 Task: In the  document instruction.docx Insert page numer 'on bottom of the page' change page color to  'Blue'. Write company name: Supertech
Action: Mouse moved to (141, 65)
Screenshot: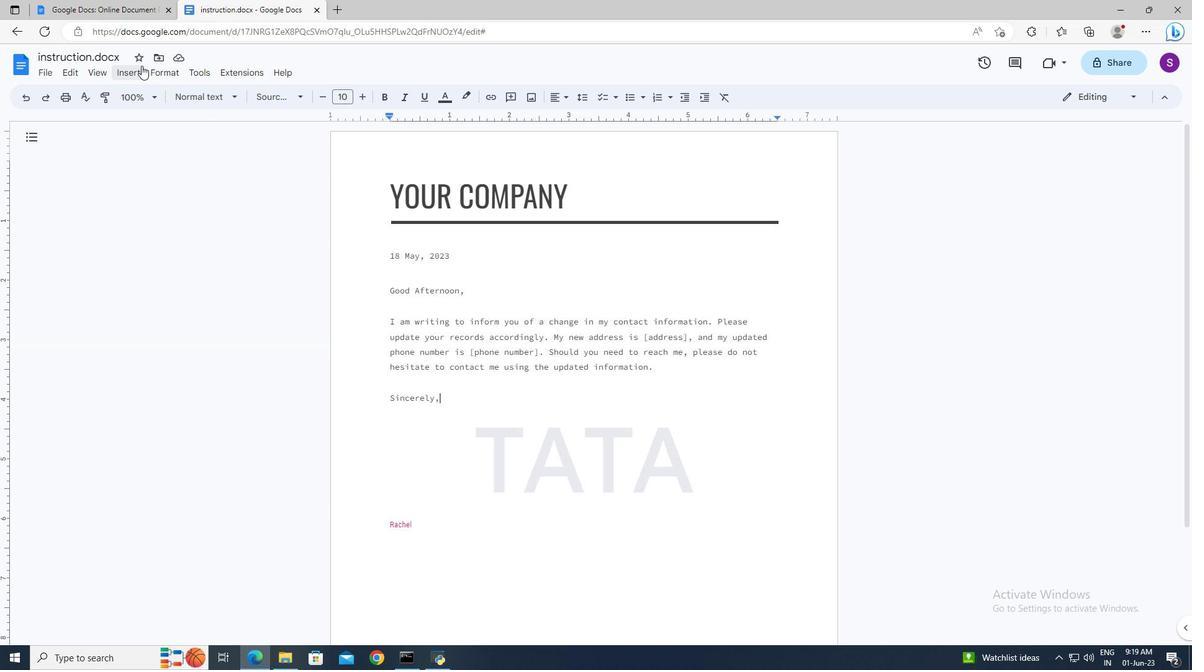 
Action: Mouse pressed left at (141, 65)
Screenshot: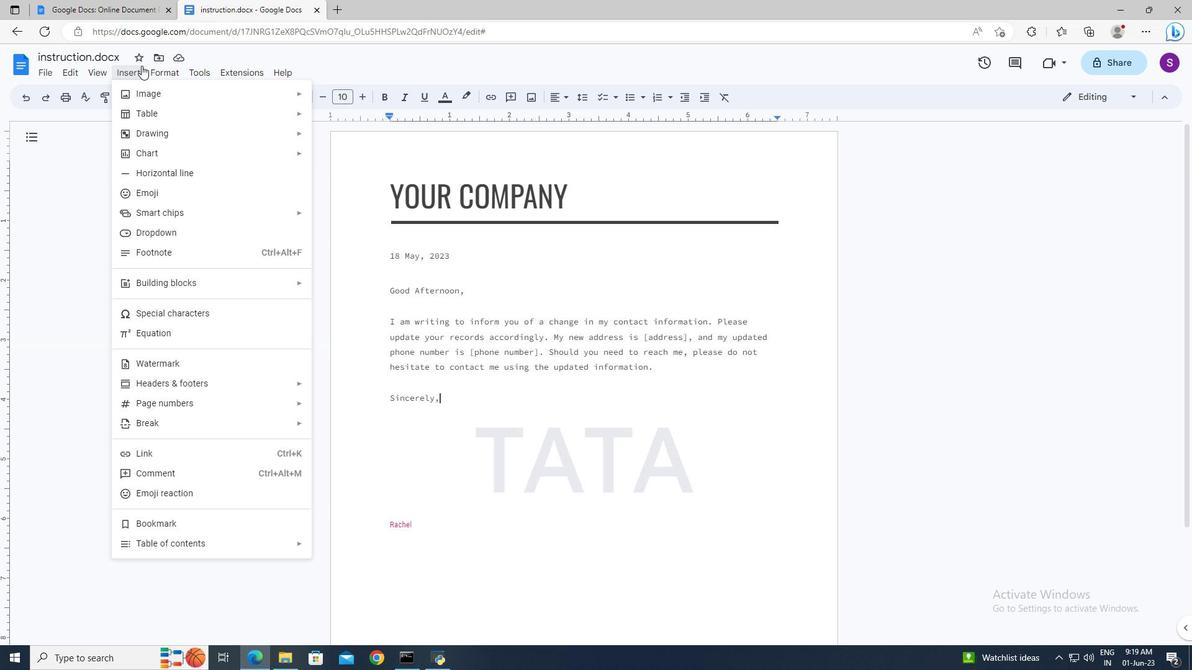 
Action: Mouse moved to (336, 487)
Screenshot: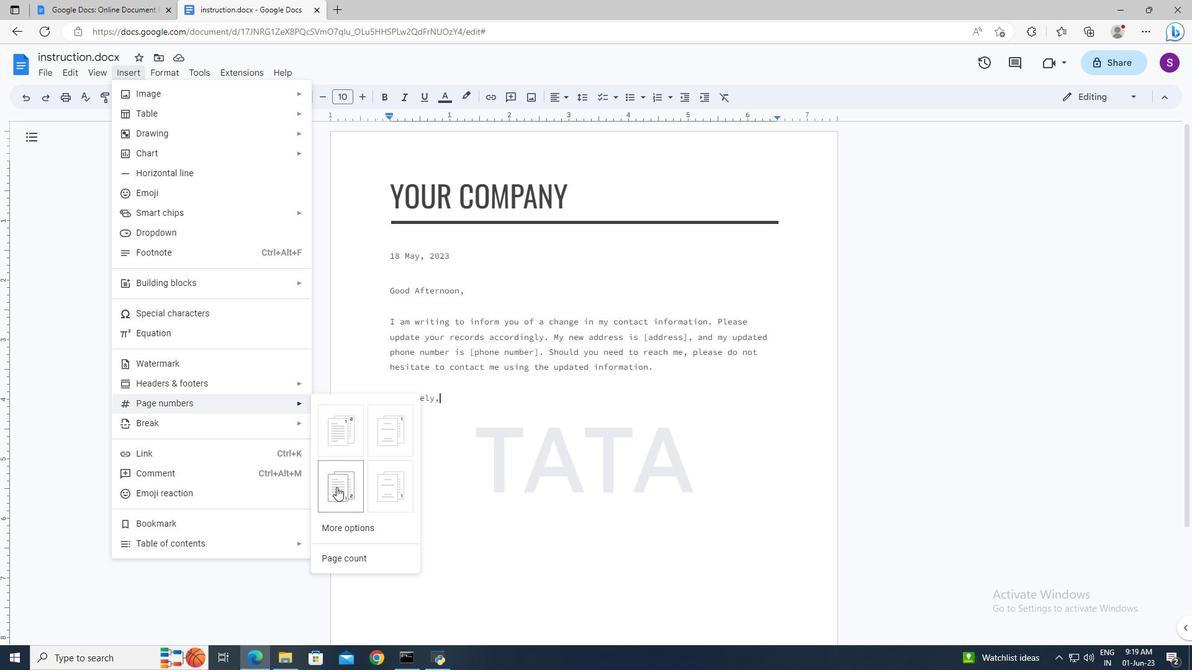
Action: Mouse pressed left at (336, 487)
Screenshot: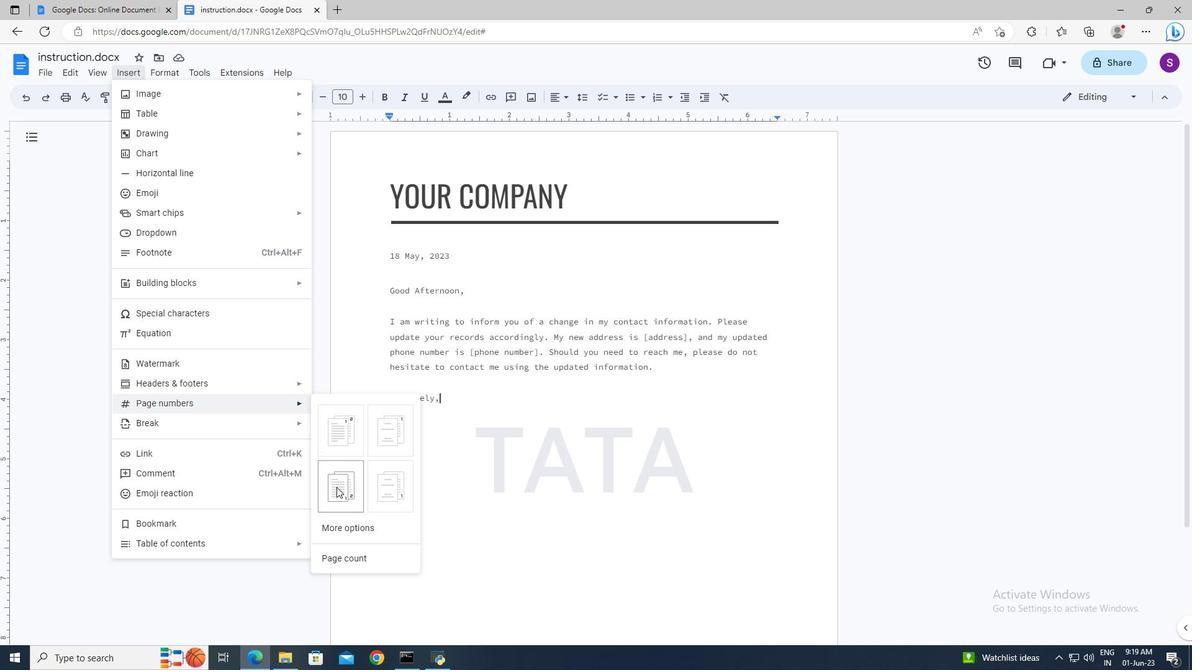 
Action: Mouse moved to (345, 331)
Screenshot: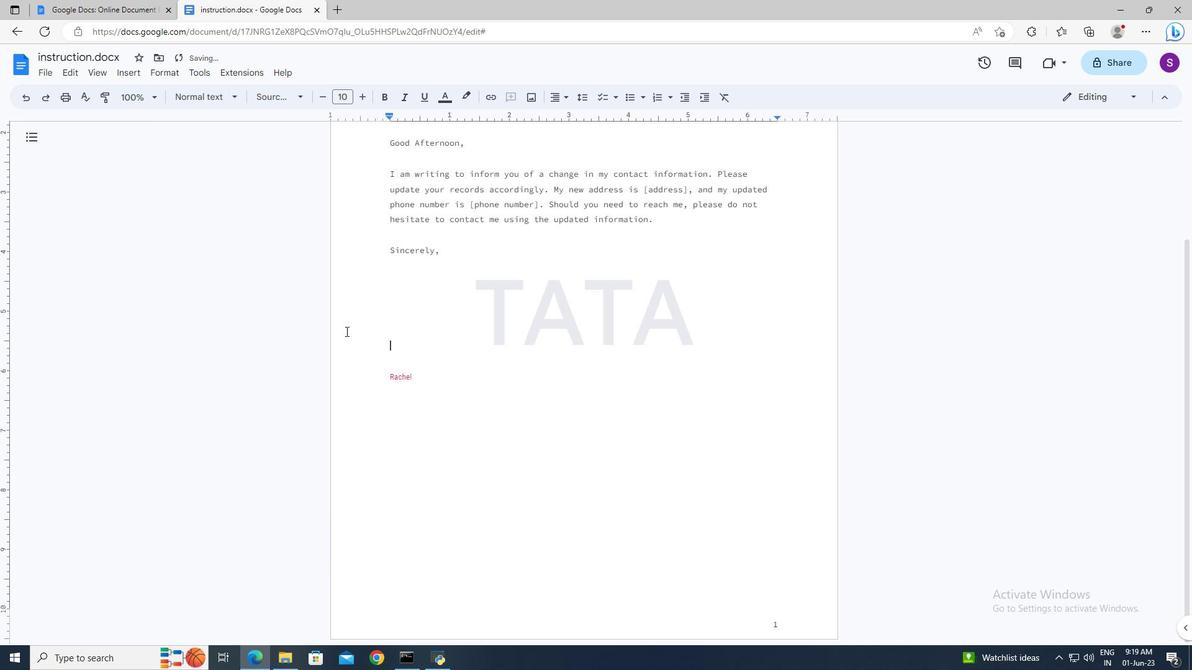
Action: Mouse pressed left at (345, 331)
Screenshot: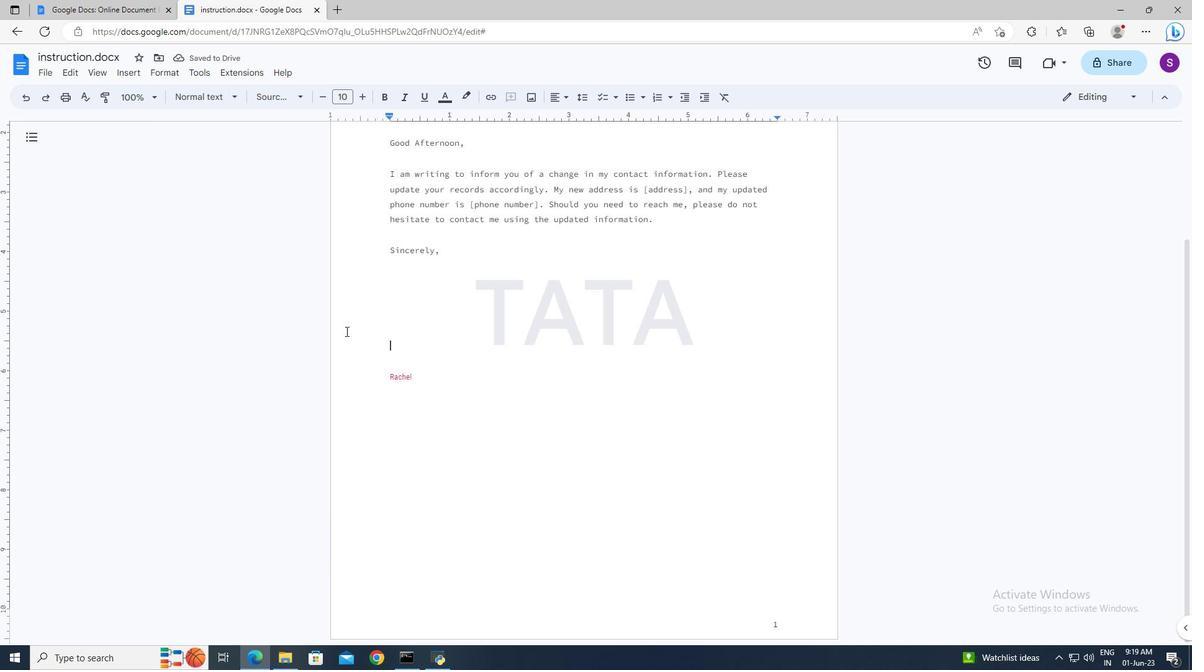 
Action: Mouse moved to (52, 67)
Screenshot: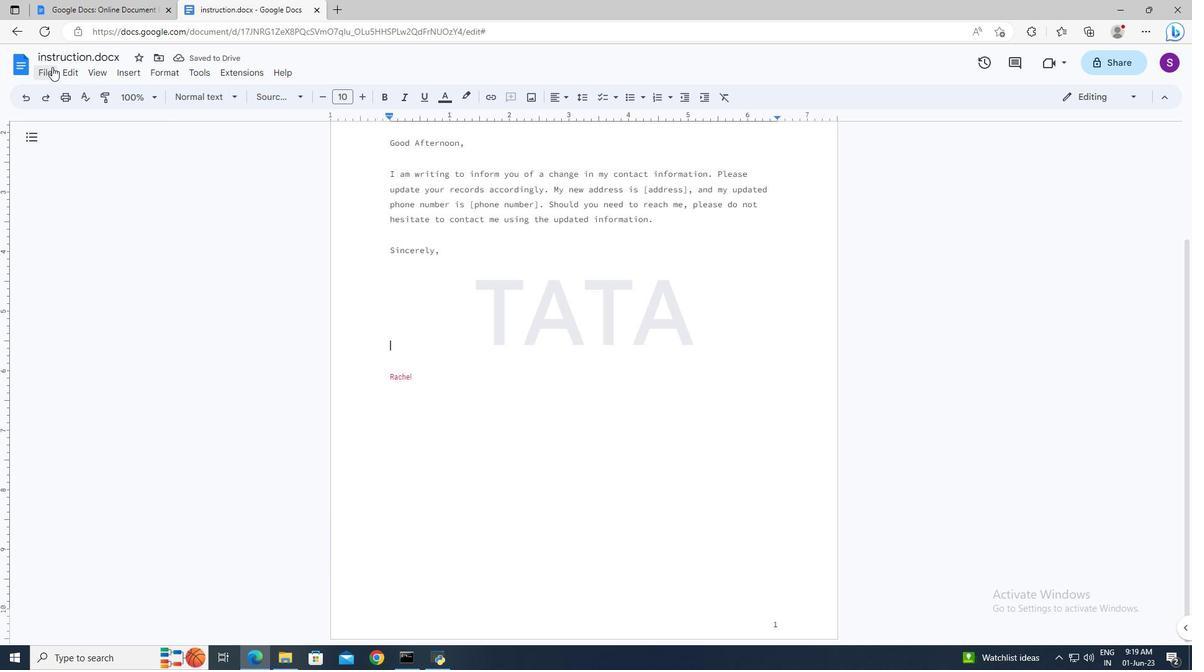
Action: Mouse pressed left at (52, 67)
Screenshot: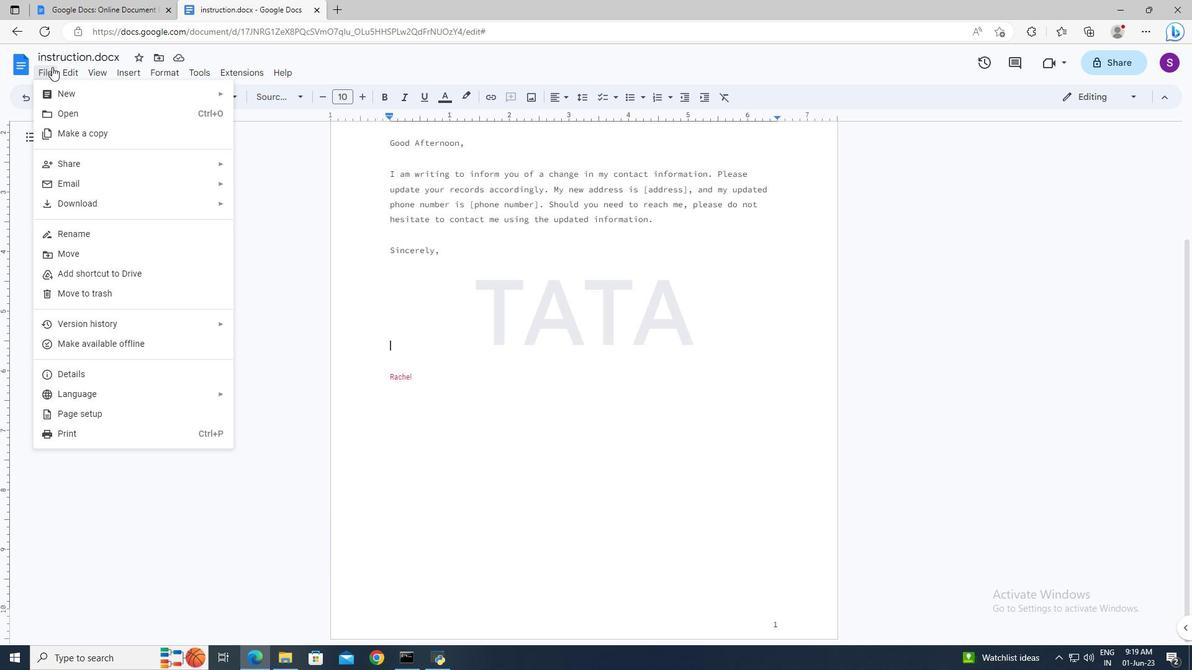 
Action: Mouse moved to (92, 413)
Screenshot: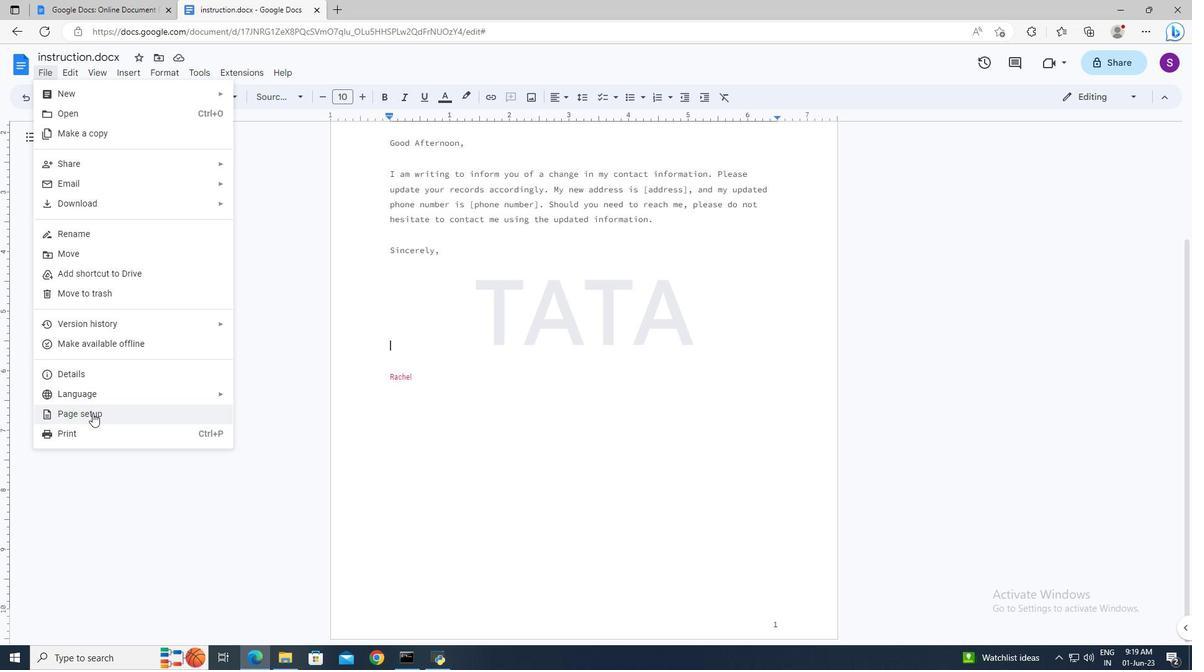 
Action: Mouse pressed left at (92, 413)
Screenshot: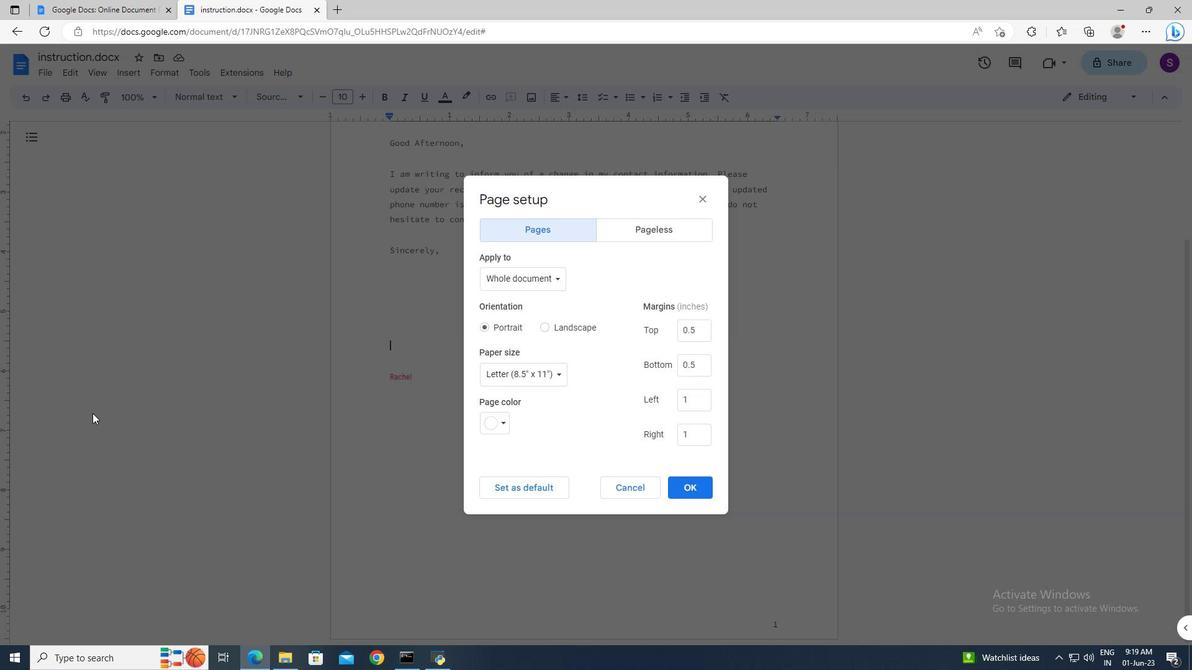 
Action: Mouse moved to (501, 422)
Screenshot: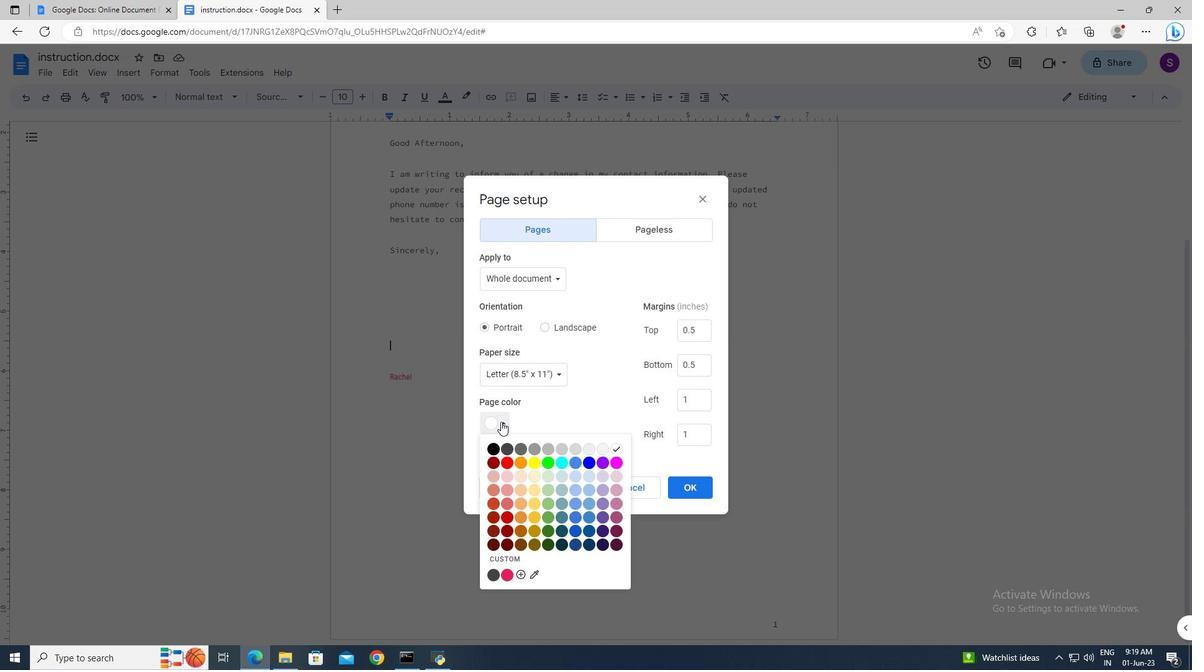 
Action: Mouse pressed left at (501, 422)
Screenshot: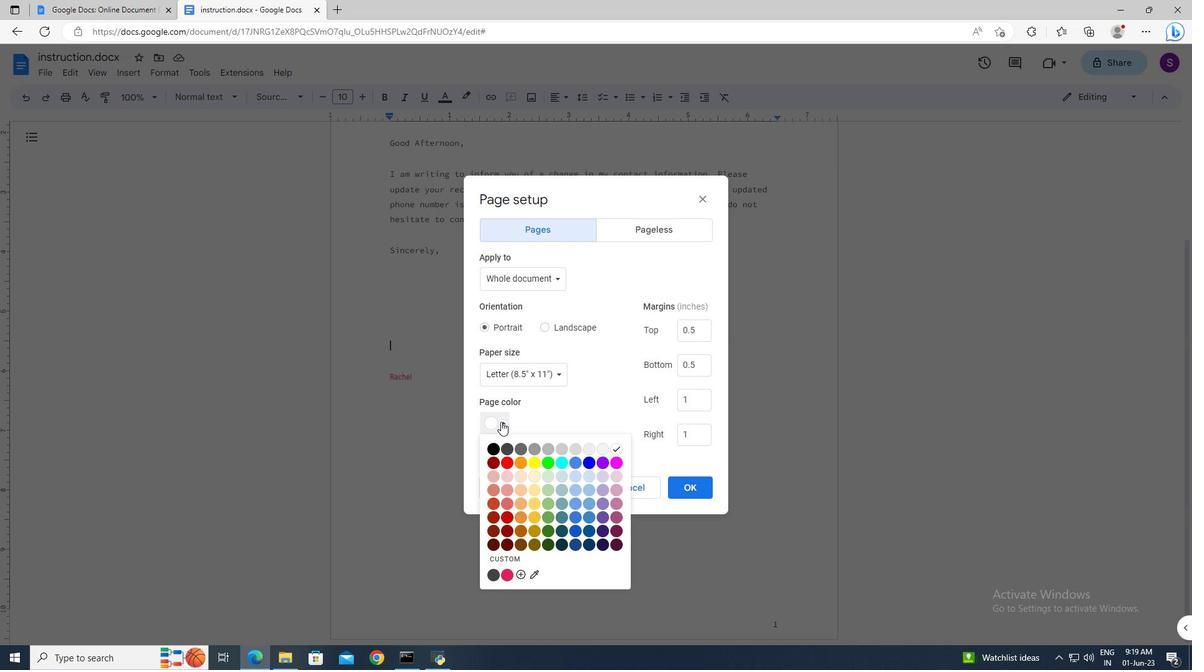 
Action: Mouse moved to (583, 459)
Screenshot: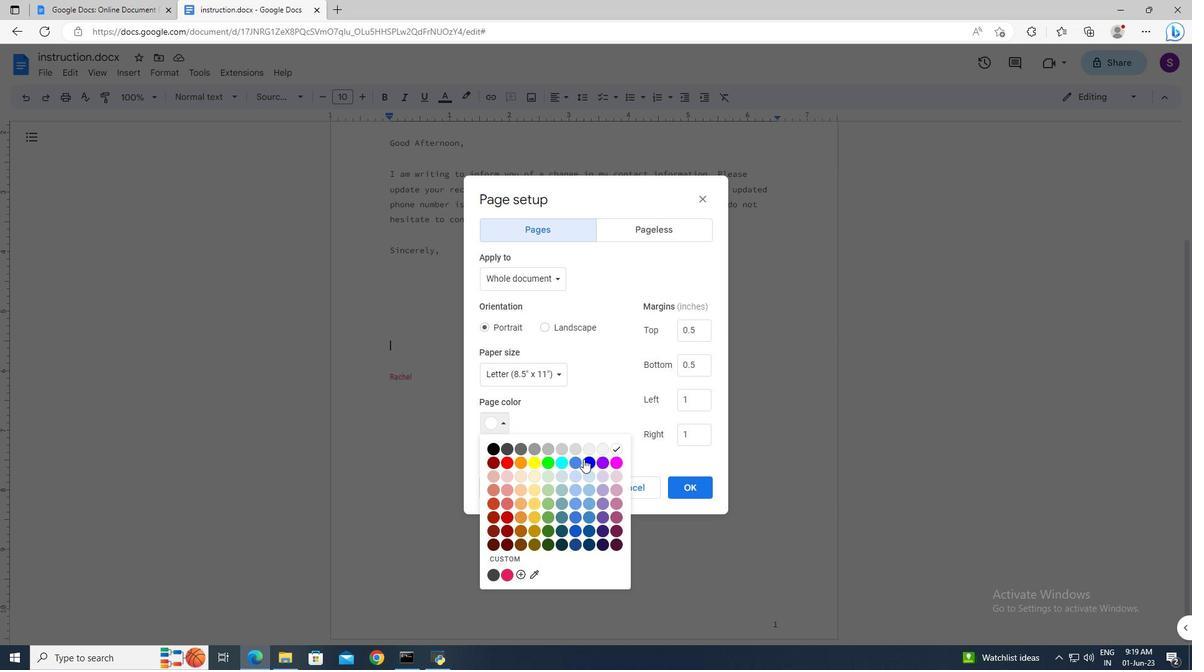 
Action: Mouse pressed left at (583, 459)
Screenshot: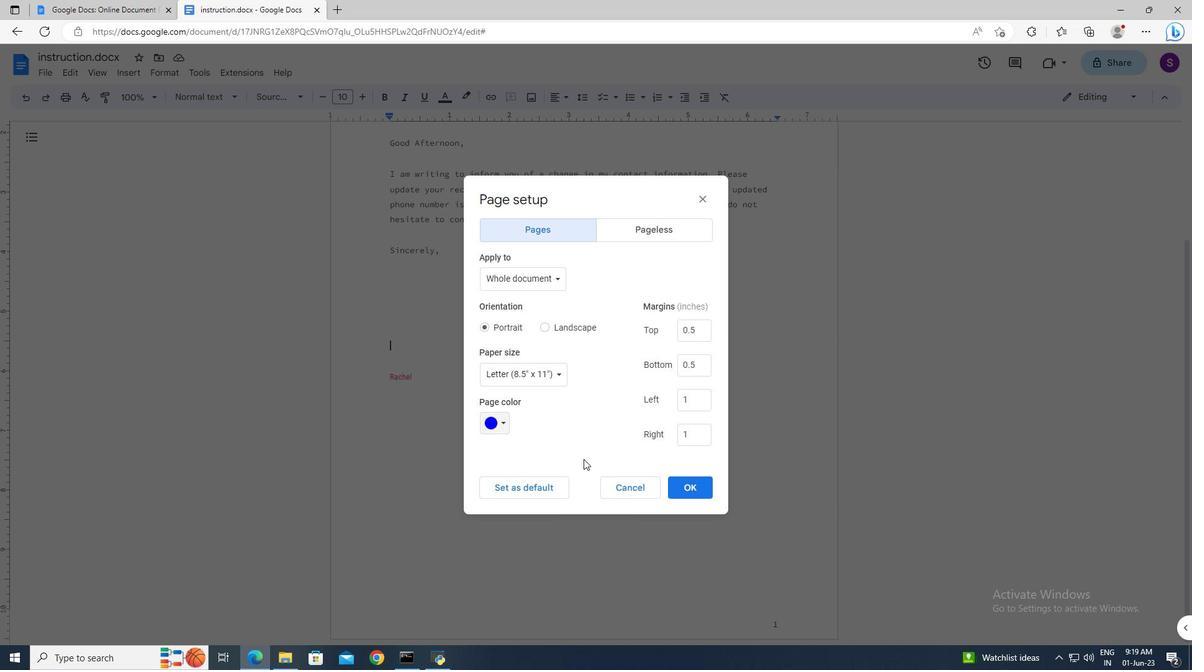 
Action: Mouse moved to (678, 488)
Screenshot: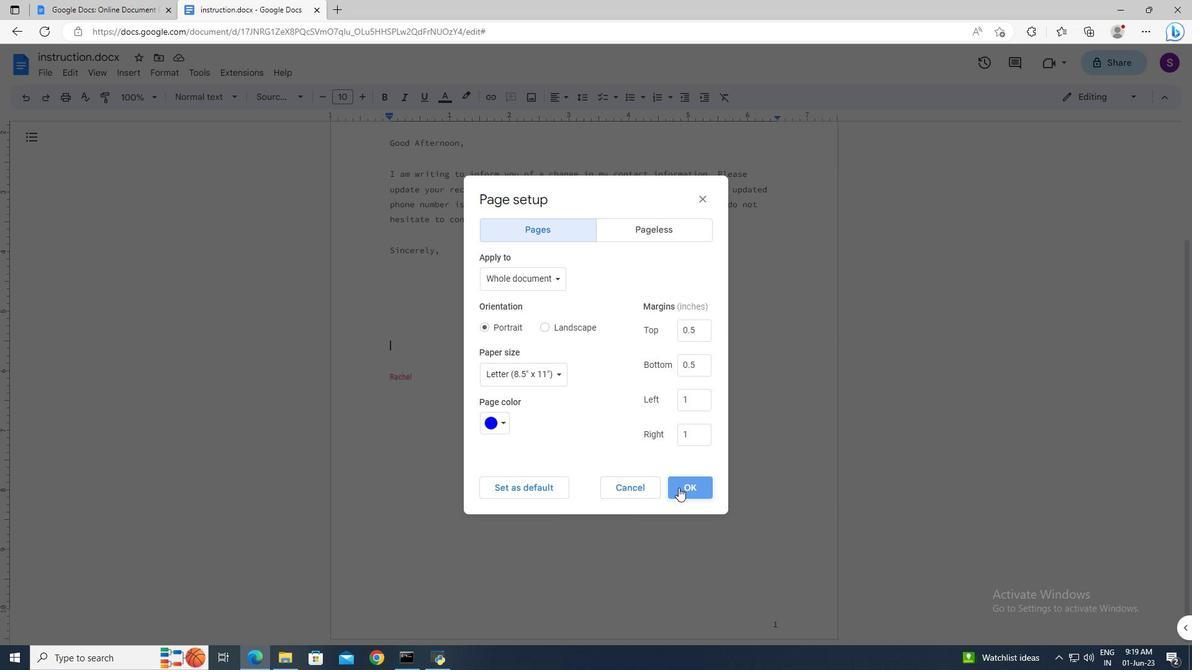 
Action: Mouse pressed left at (678, 488)
Screenshot: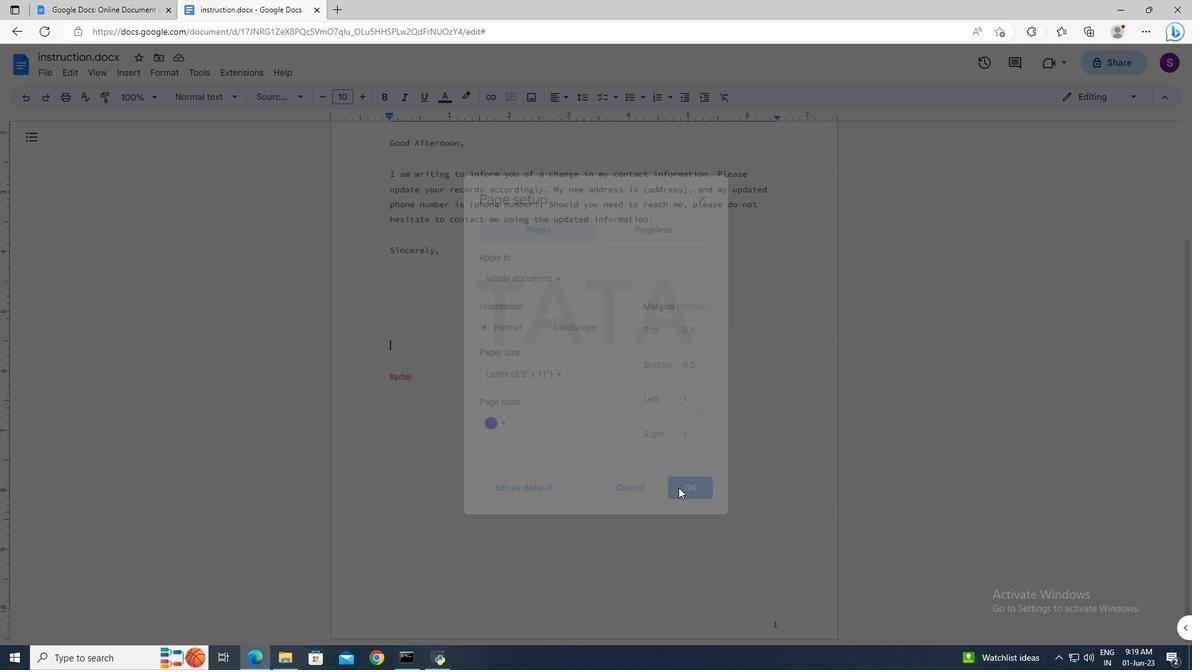 
Action: Mouse scrolled (678, 488) with delta (0, 0)
Screenshot: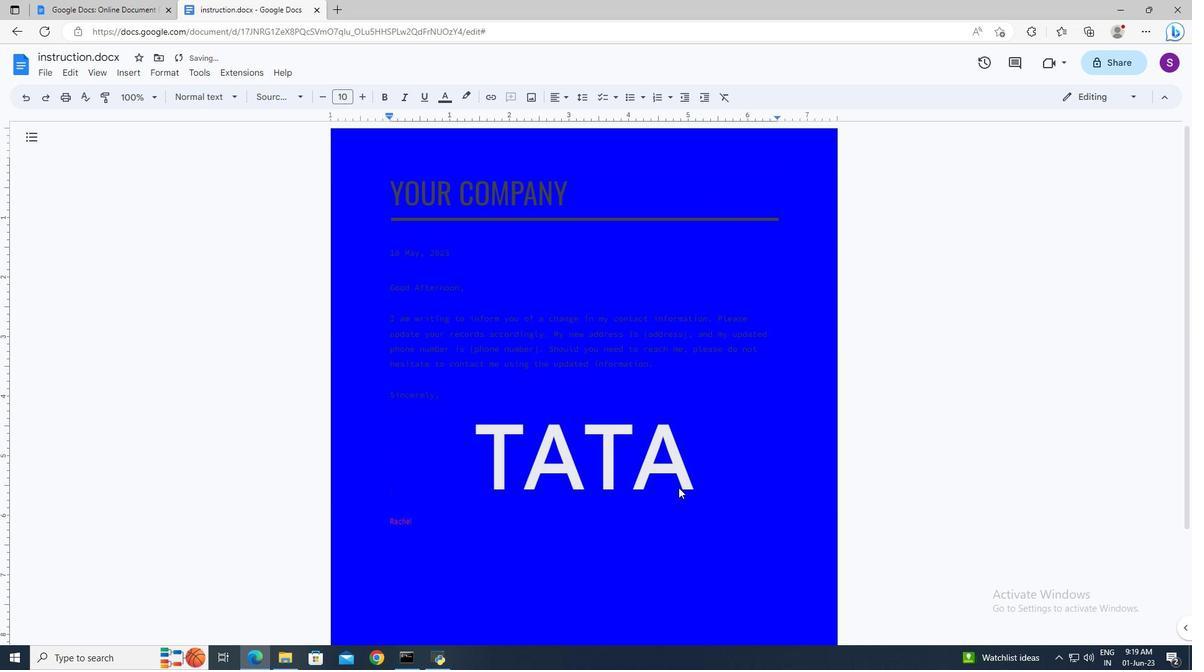 
Action: Mouse scrolled (678, 488) with delta (0, 0)
Screenshot: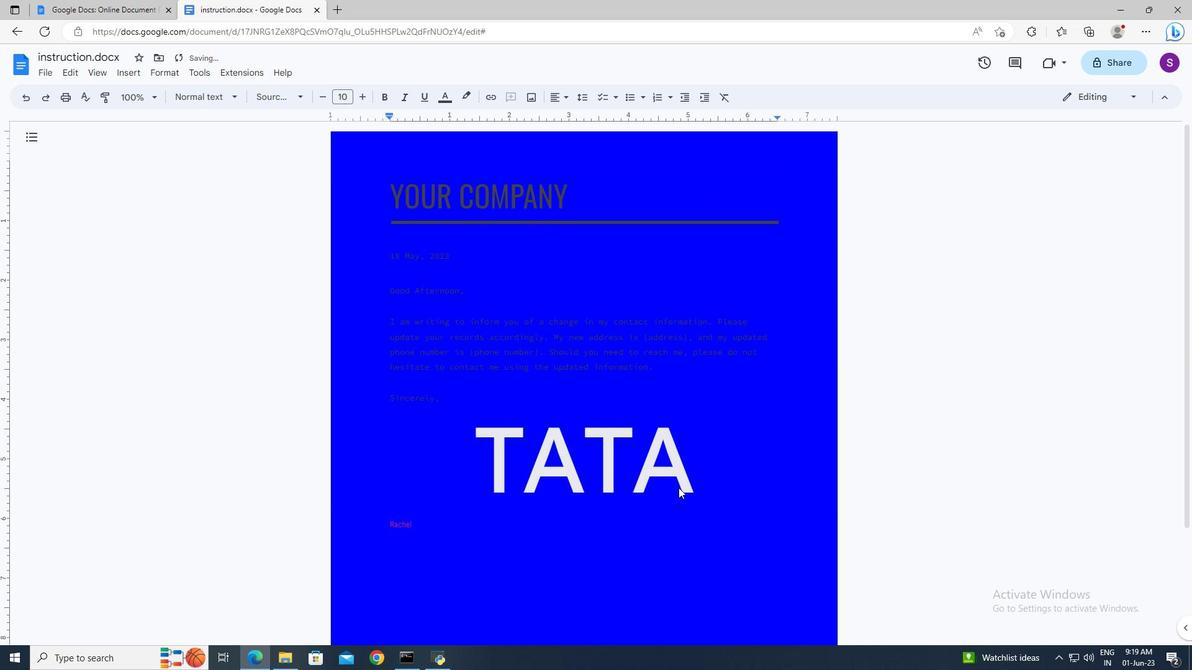 
Action: Mouse scrolled (678, 488) with delta (0, 0)
Screenshot: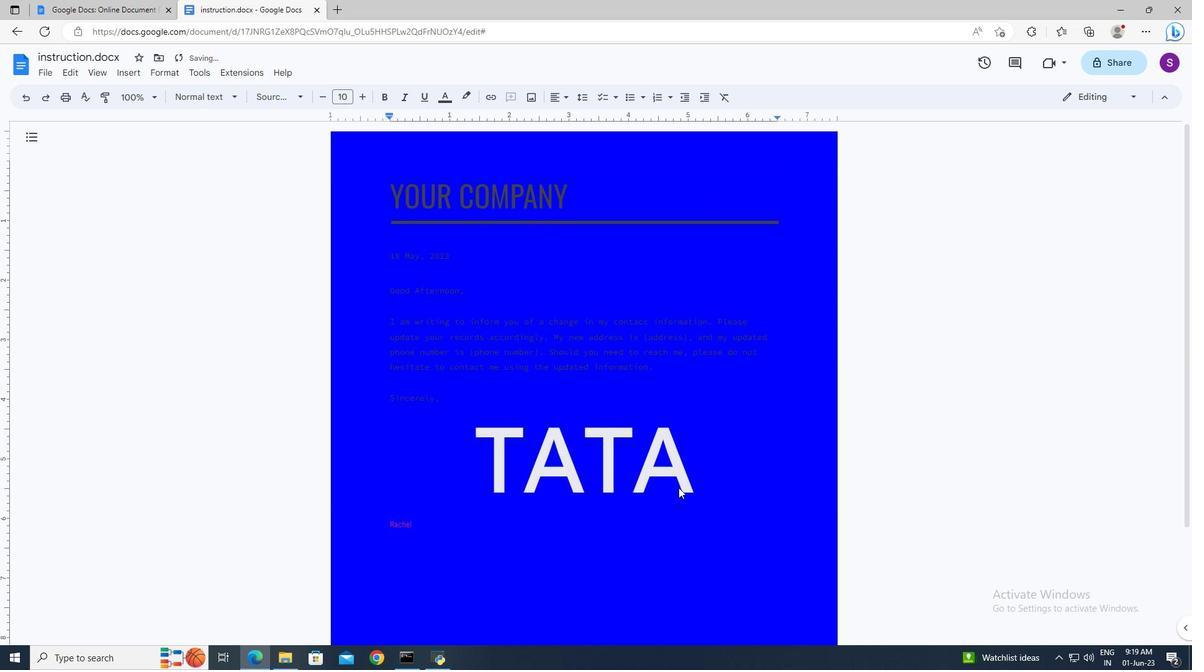 
Action: Mouse scrolled (678, 488) with delta (0, 0)
Screenshot: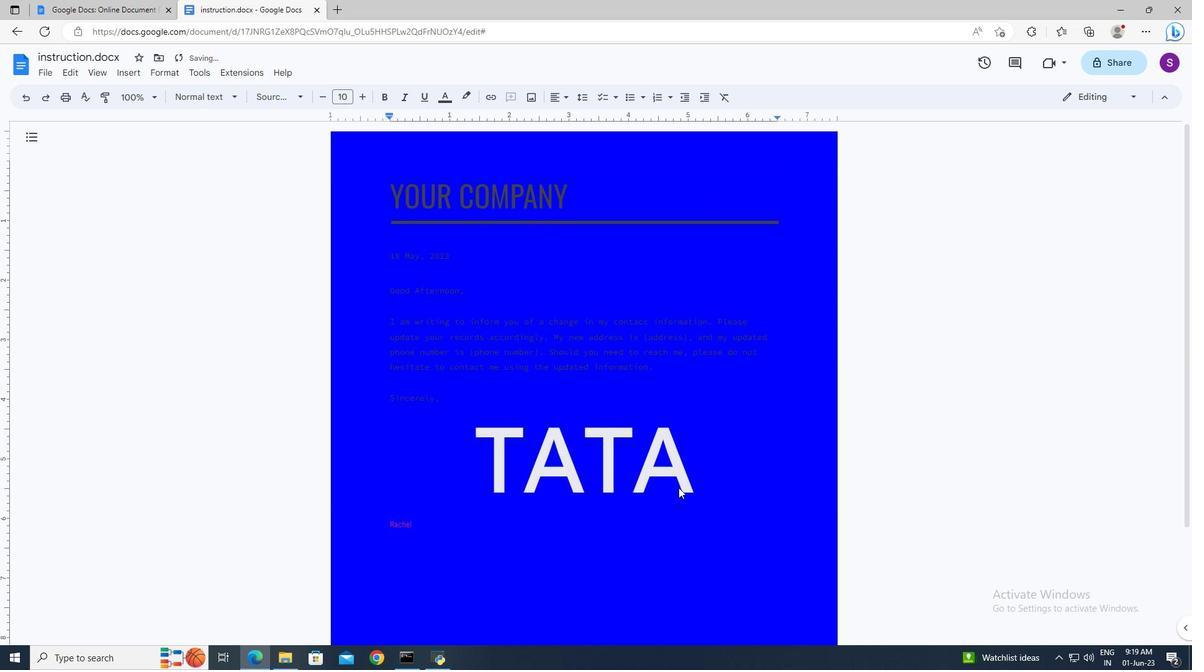 
Action: Mouse moved to (386, 183)
Screenshot: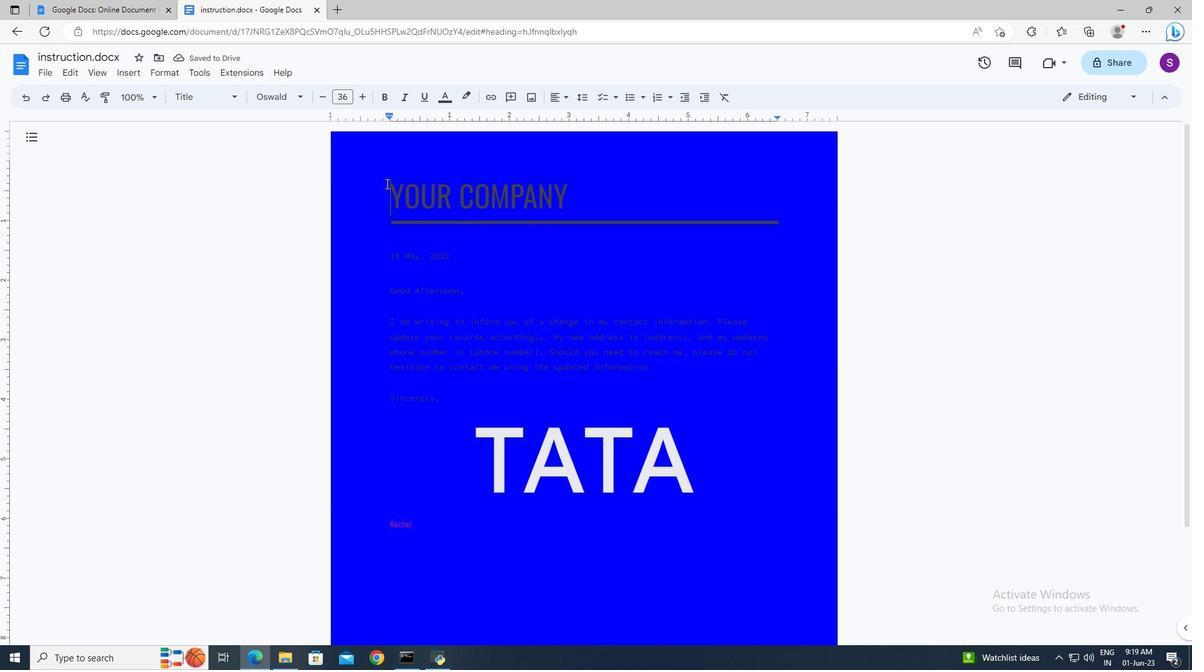 
Action: Mouse pressed left at (386, 183)
Screenshot: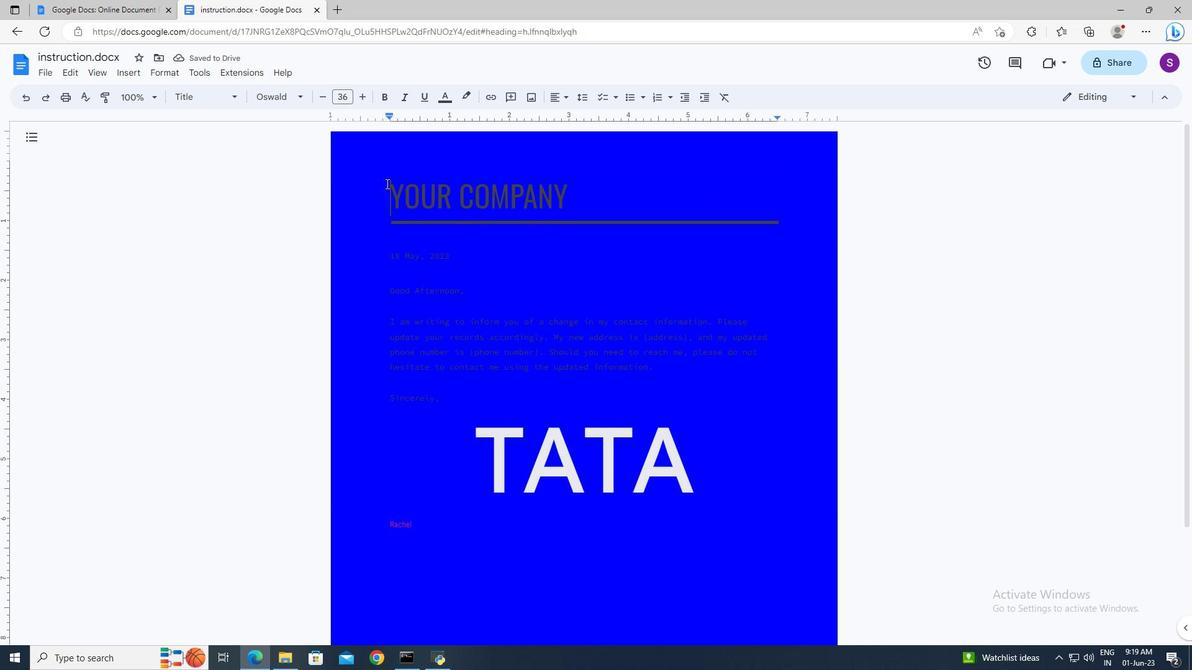 
Action: Key pressed <Key.shift><Key.right><Key.right><Key.shift>Supertech
Screenshot: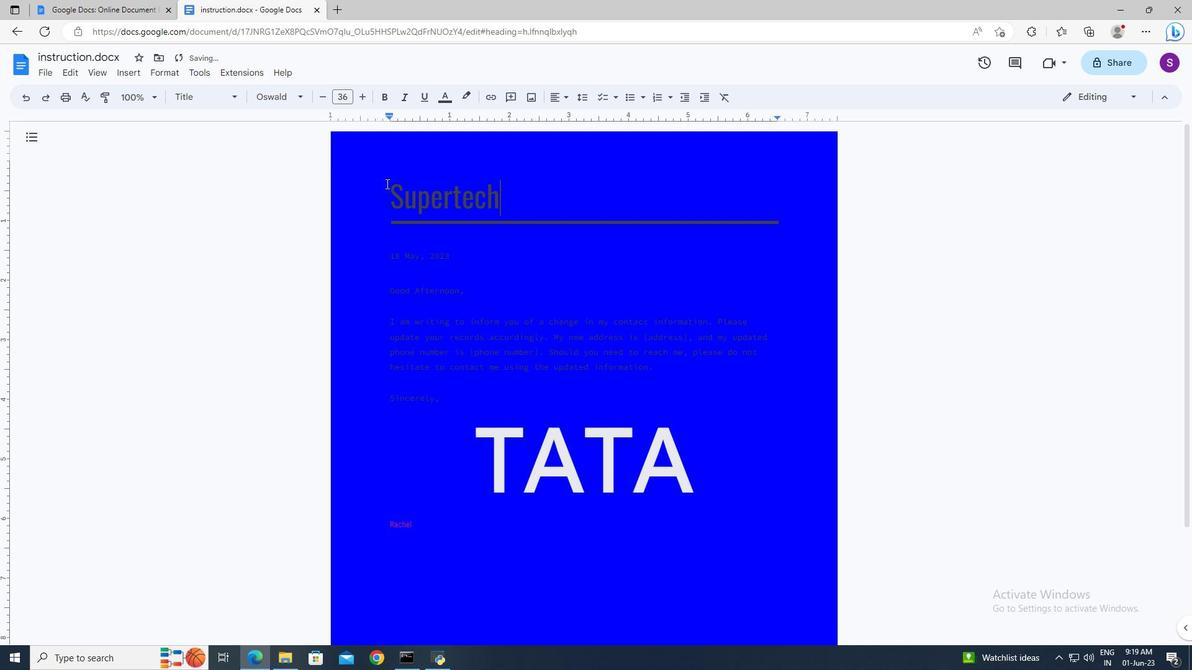 
